 Task: Check "Common issues with email deliverability" of Zendesk.
Action: Mouse moved to (1314, 97)
Screenshot: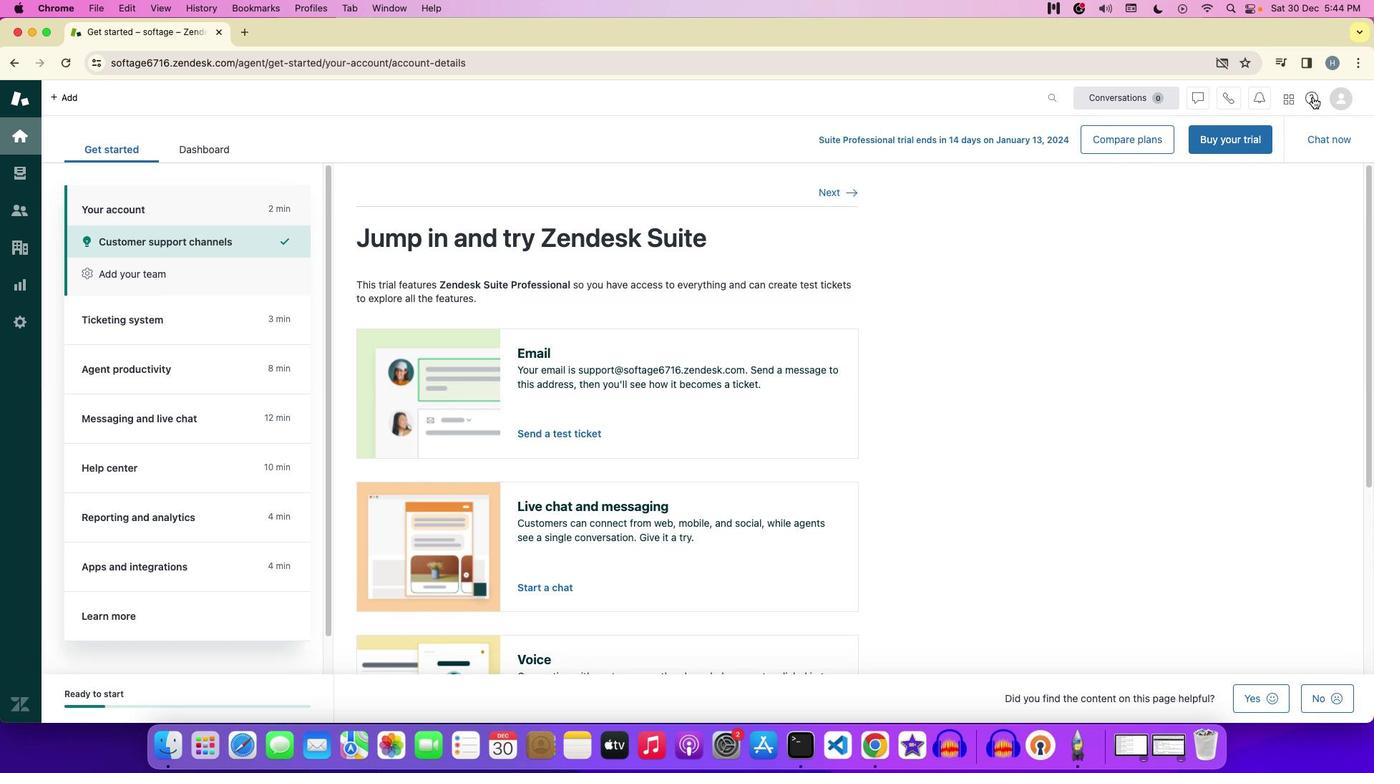 
Action: Mouse pressed left at (1314, 97)
Screenshot: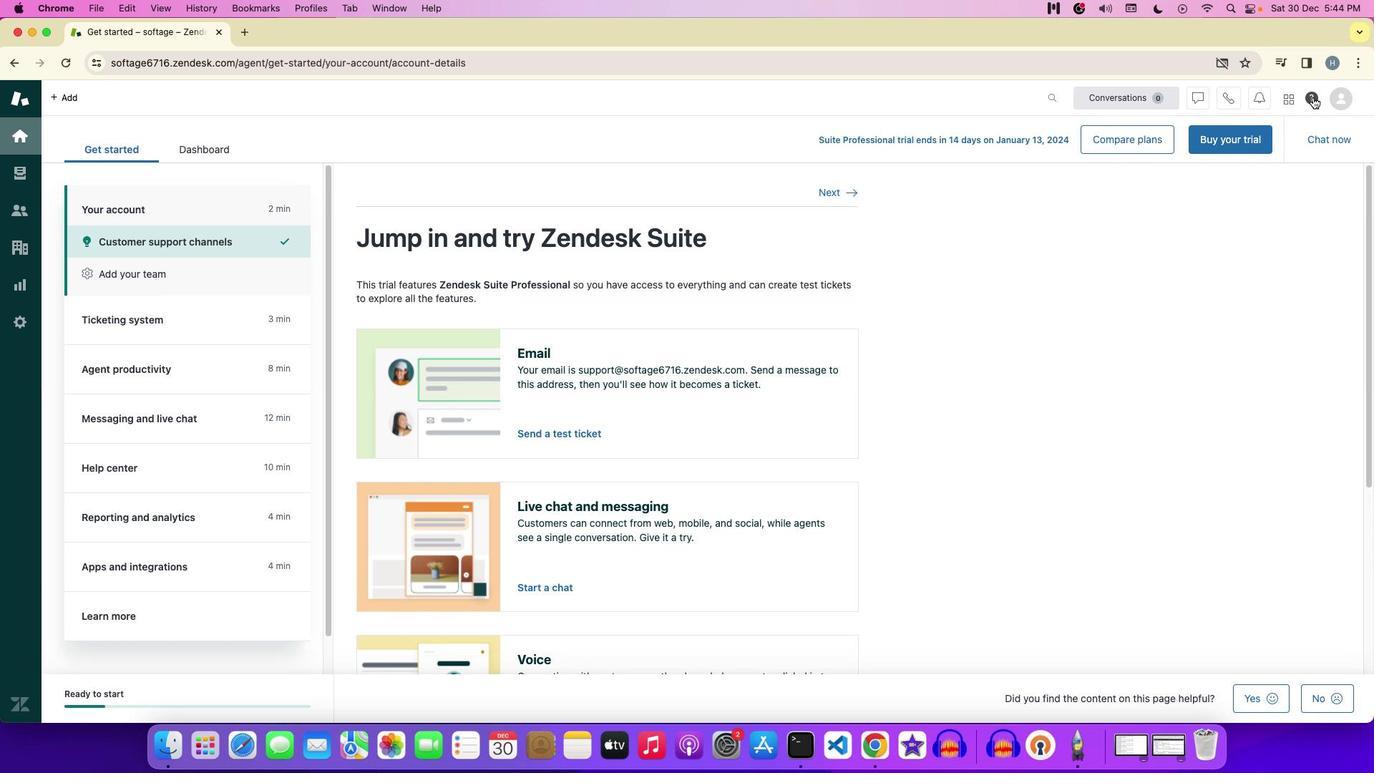 
Action: Mouse moved to (1268, 453)
Screenshot: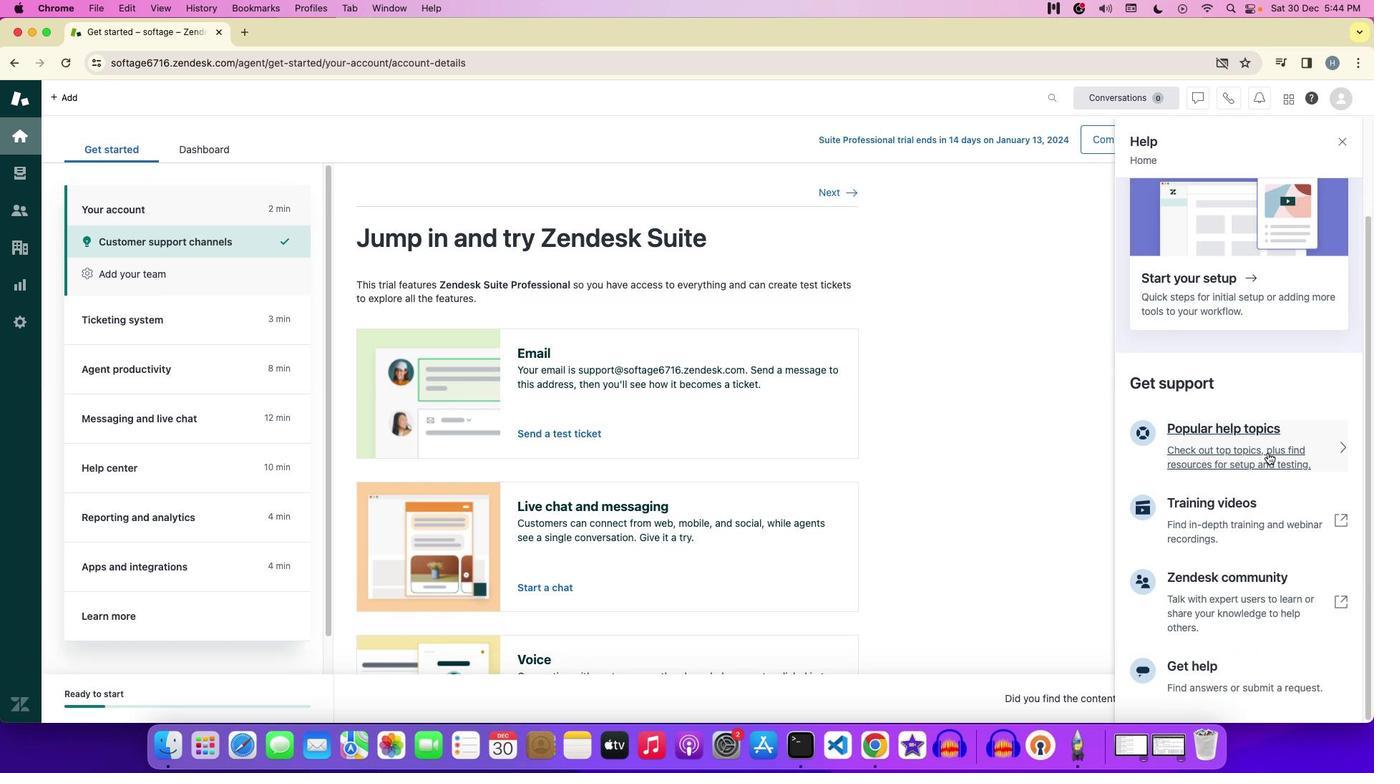 
Action: Mouse pressed left at (1268, 453)
Screenshot: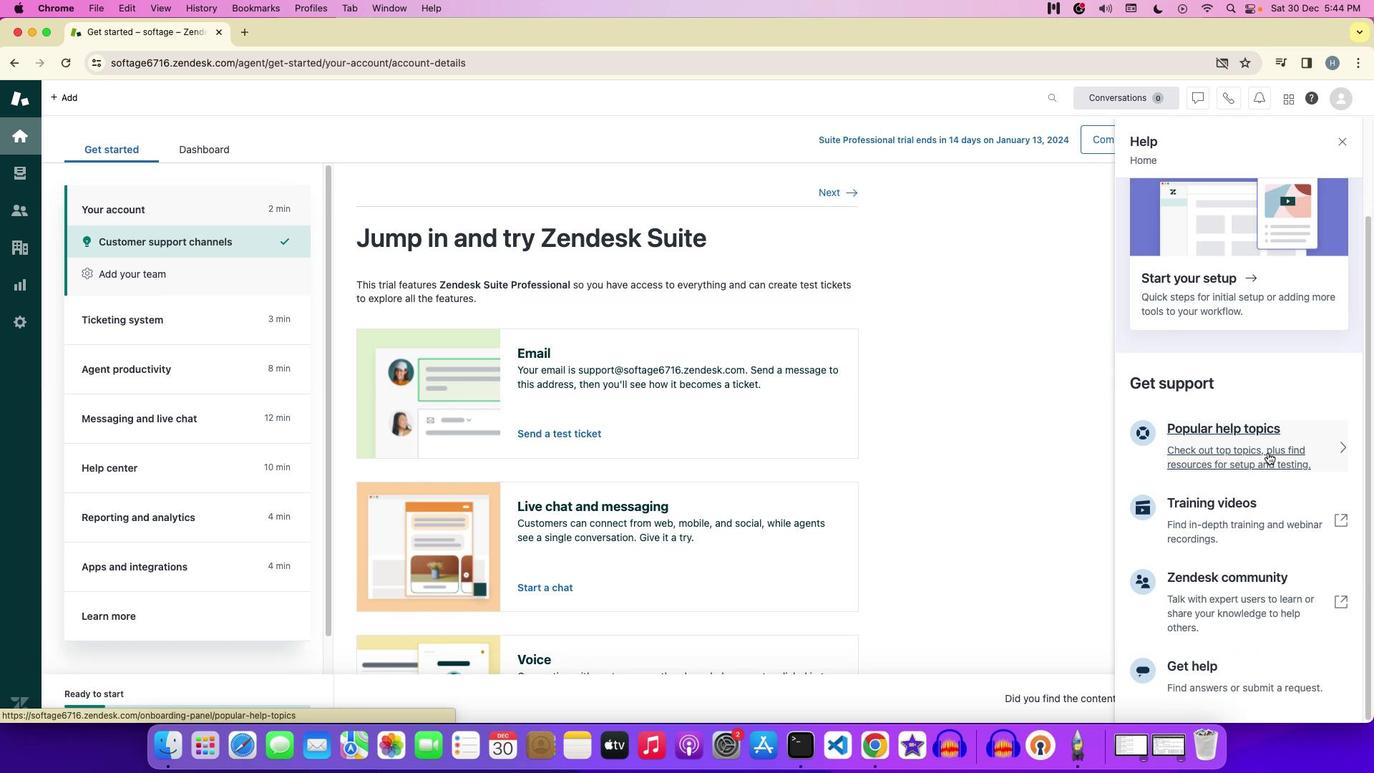 
Action: Mouse moved to (1228, 338)
Screenshot: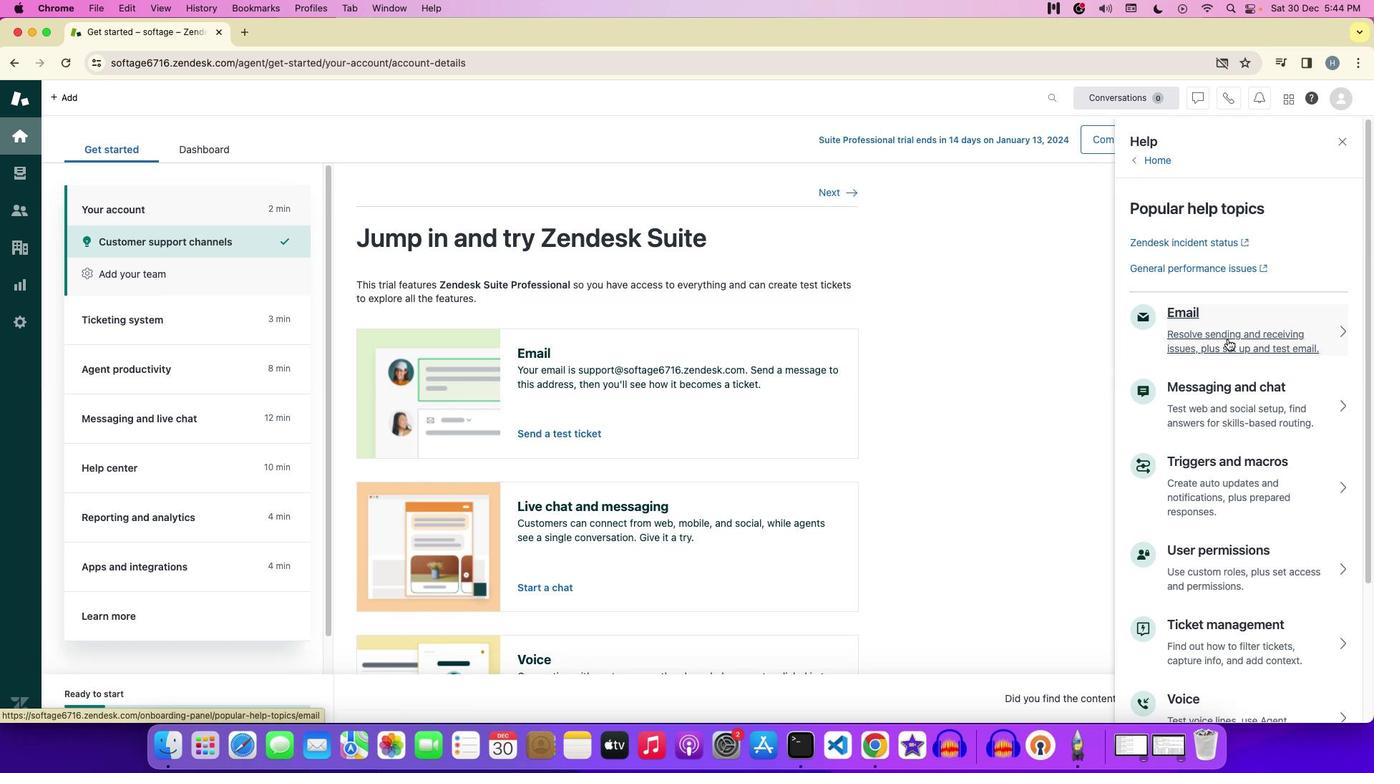 
Action: Mouse pressed left at (1228, 338)
Screenshot: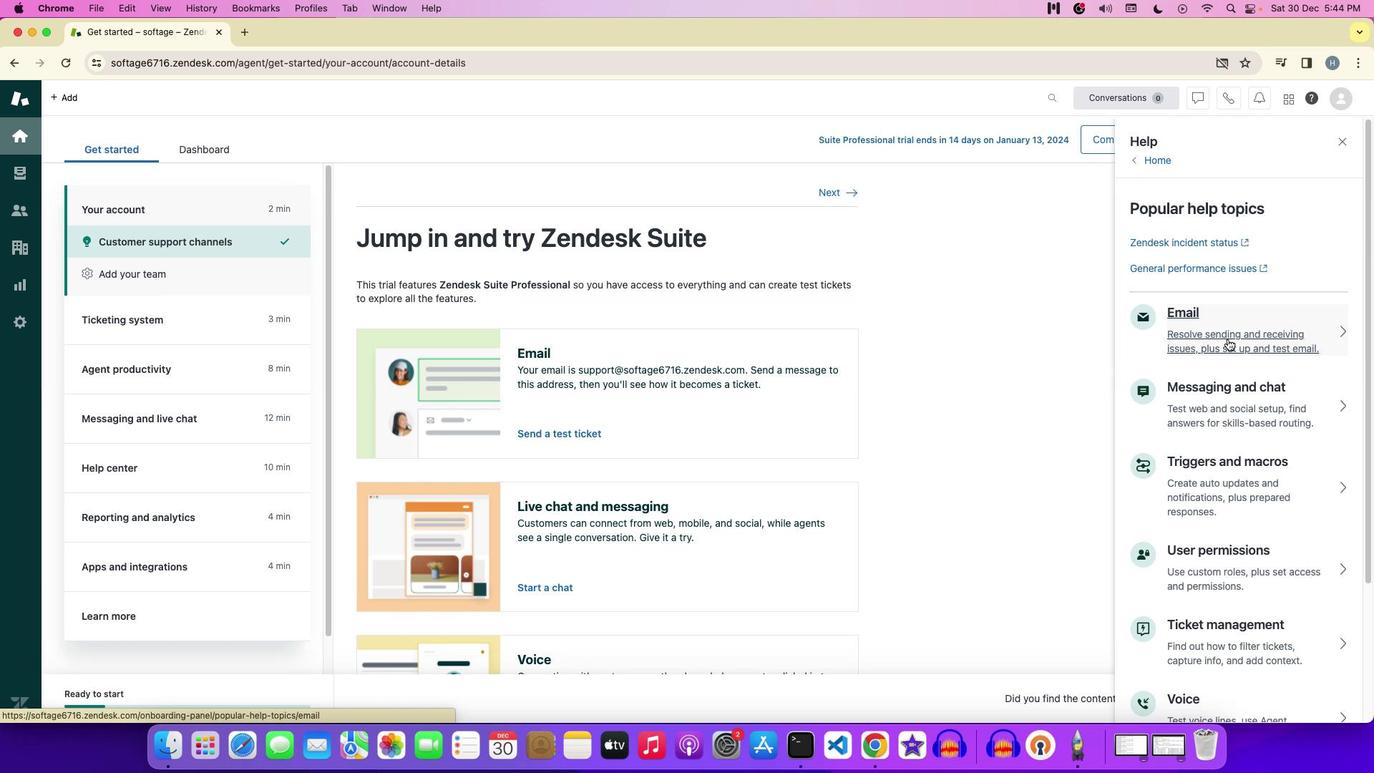 
Action: Mouse moved to (1227, 454)
Screenshot: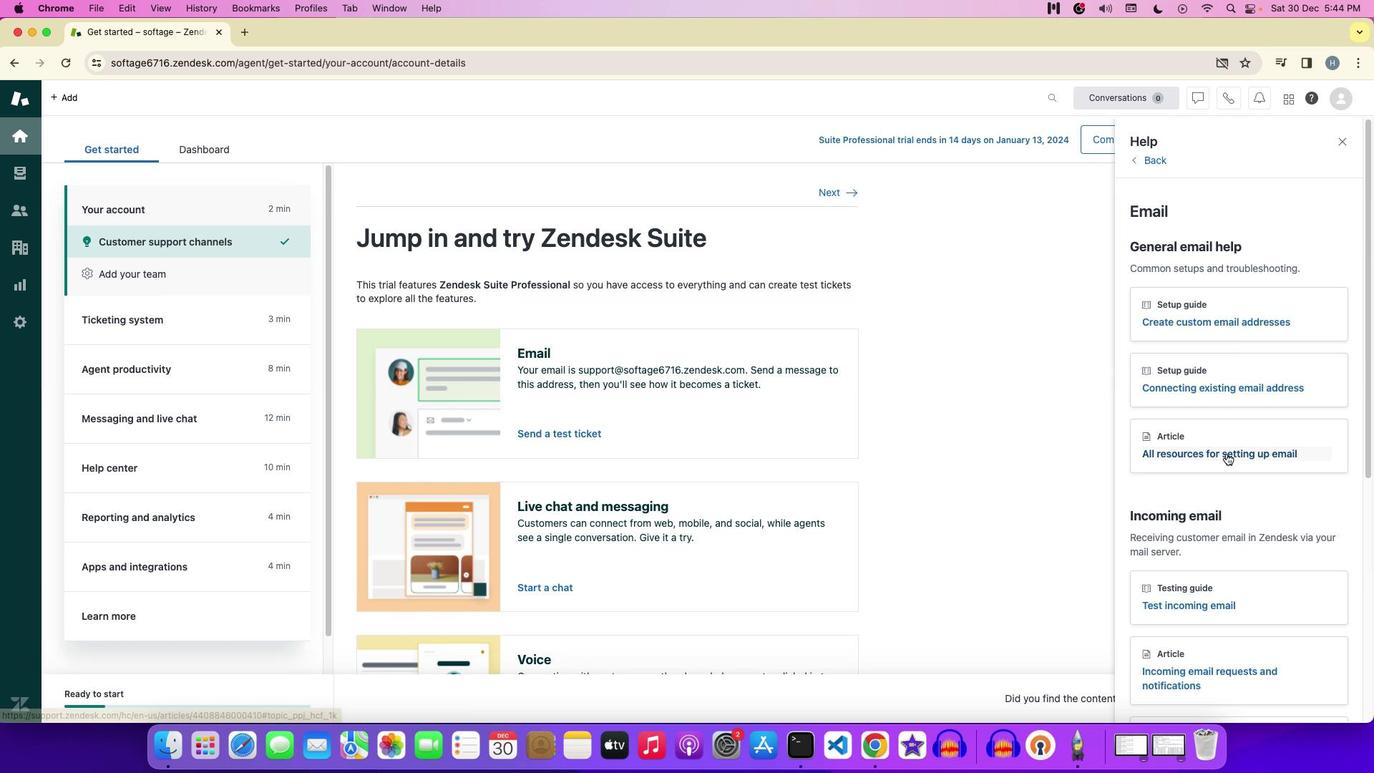 
Action: Mouse scrolled (1227, 454) with delta (0, 0)
Screenshot: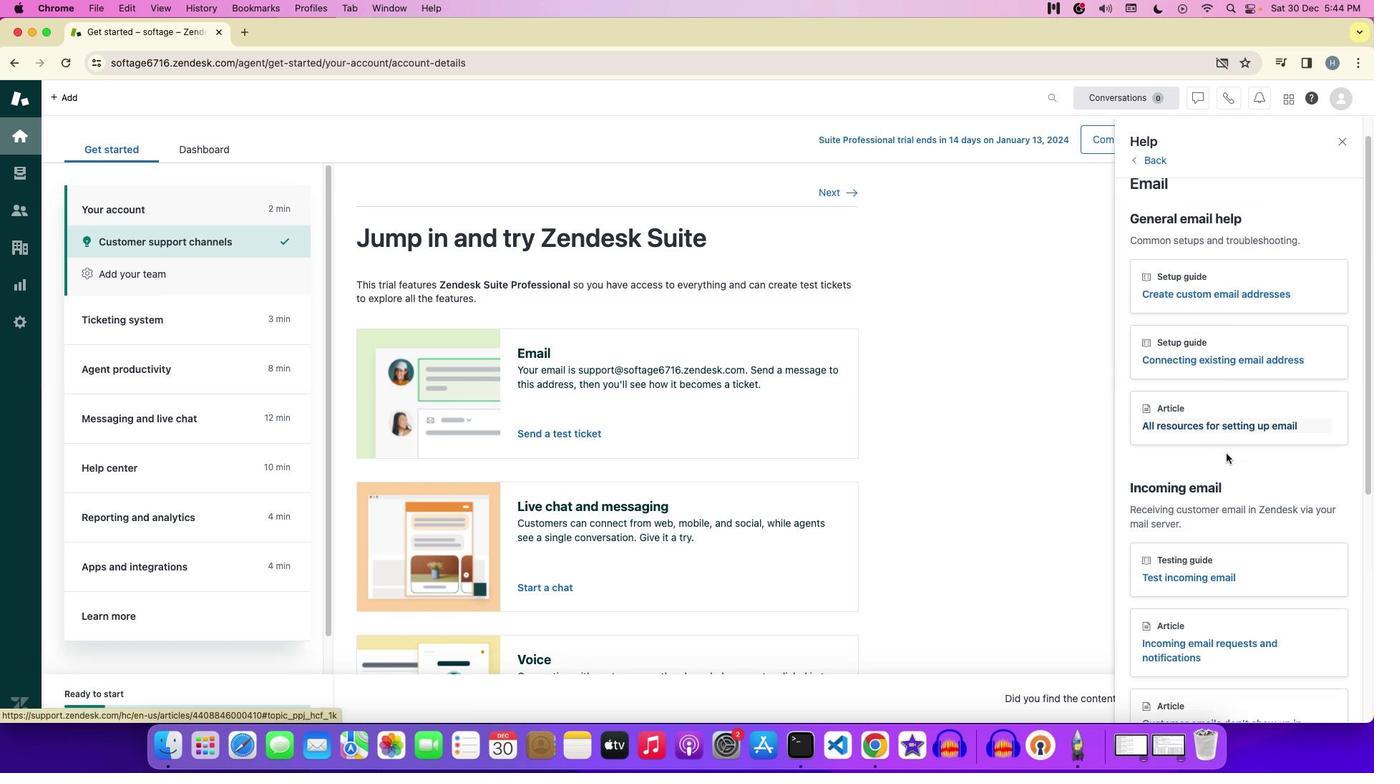 
Action: Mouse scrolled (1227, 454) with delta (0, 0)
Screenshot: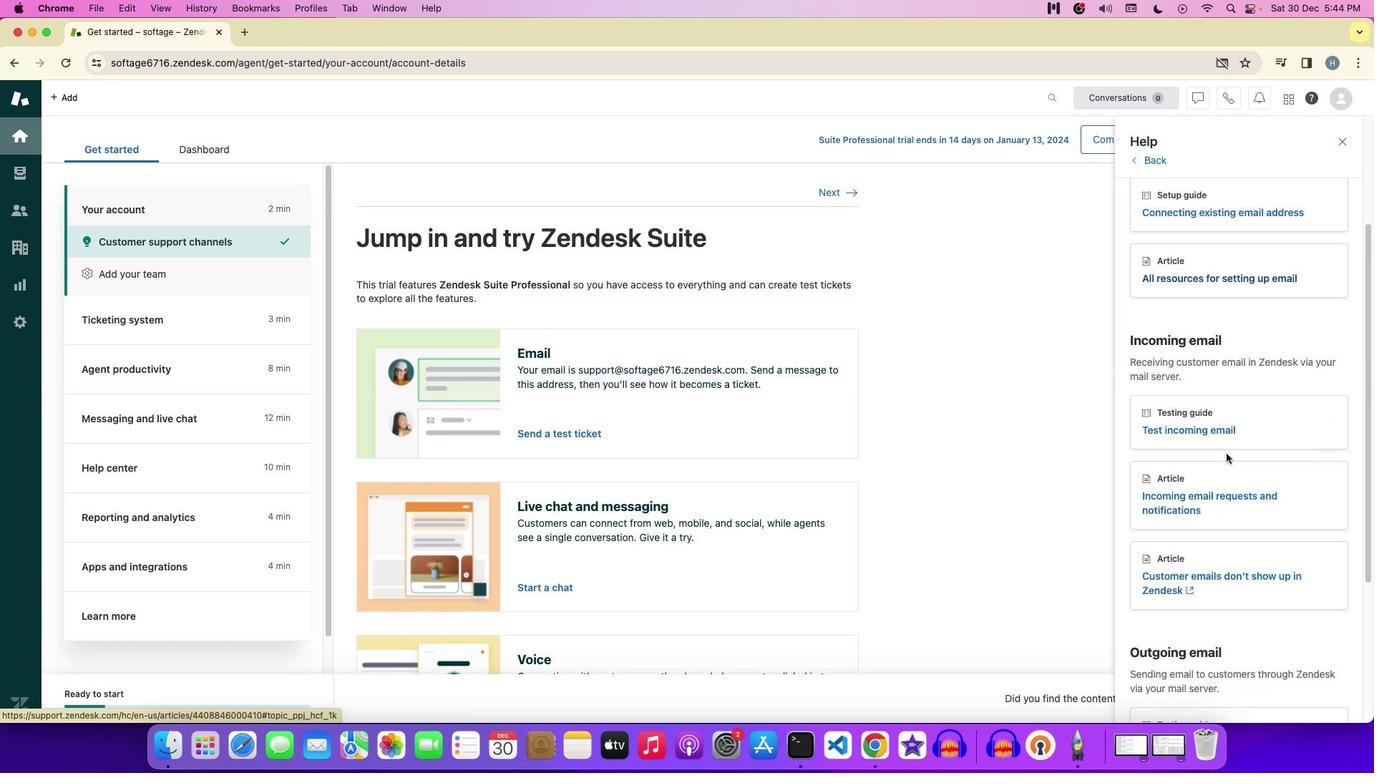 
Action: Mouse scrolled (1227, 454) with delta (0, -1)
Screenshot: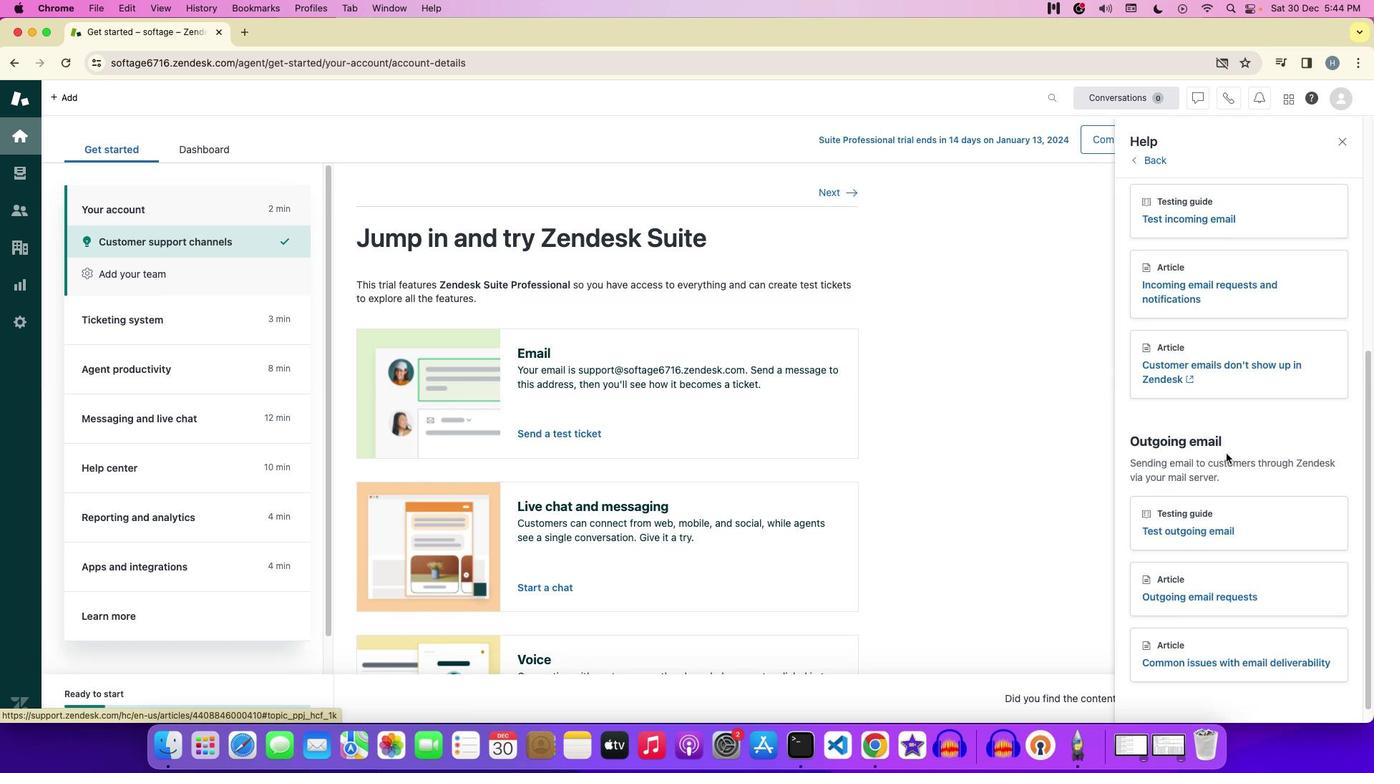 
Action: Mouse scrolled (1227, 454) with delta (0, -2)
Screenshot: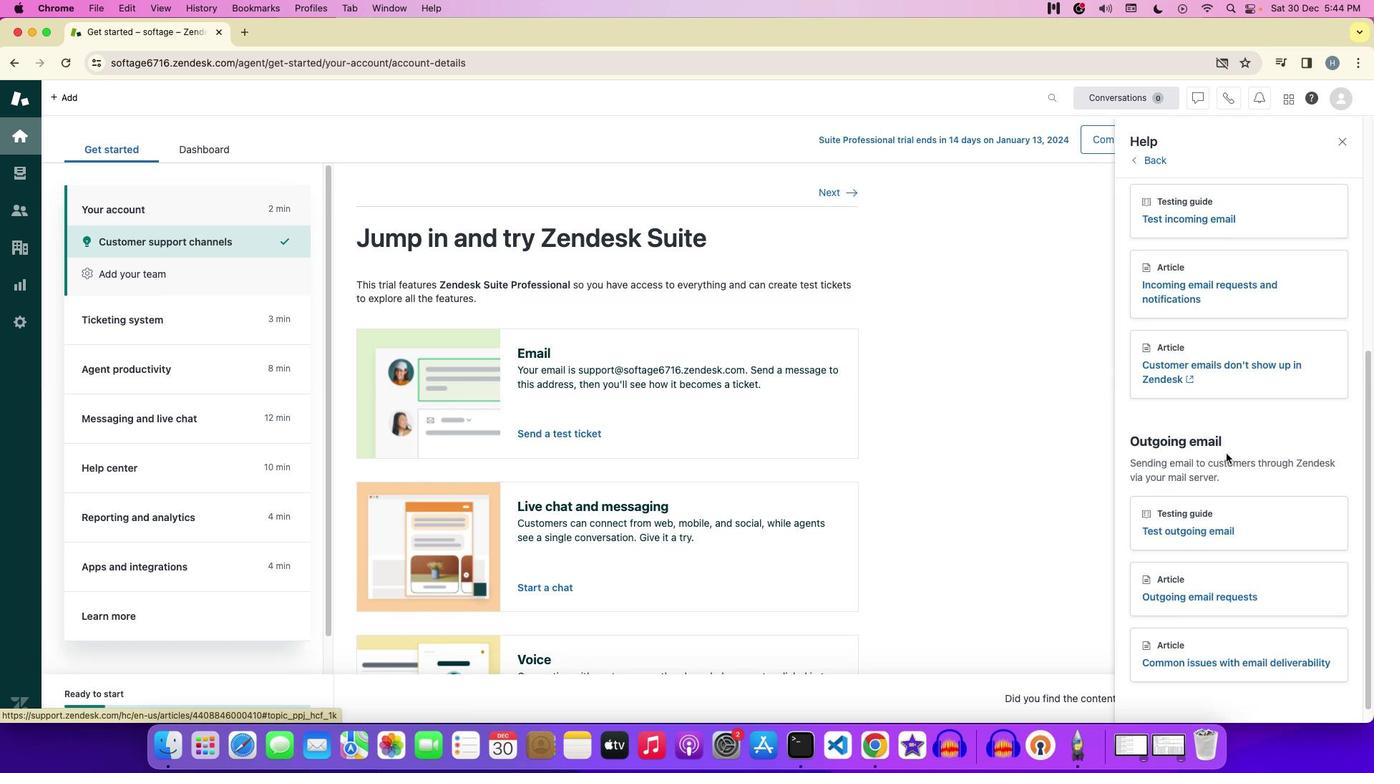 
Action: Mouse moved to (1227, 454)
Screenshot: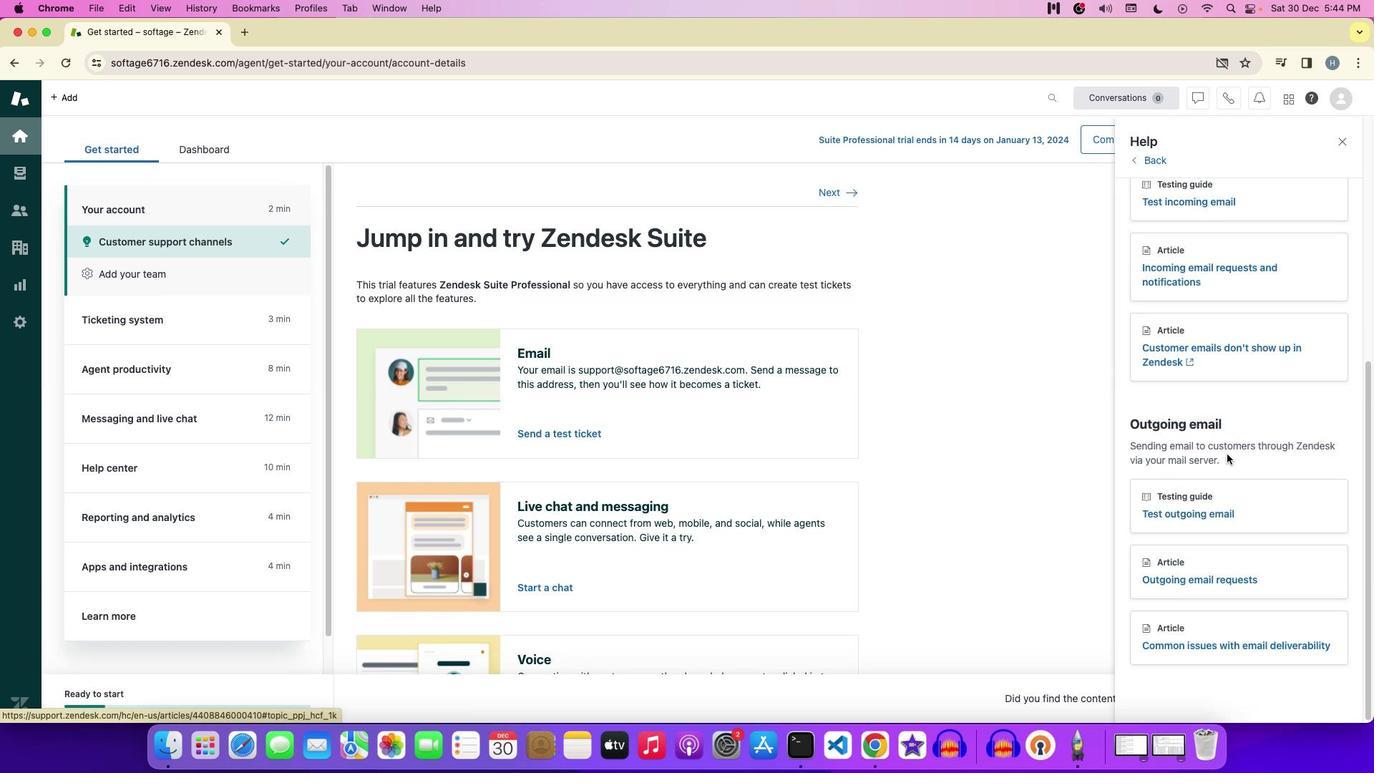 
Action: Mouse scrolled (1227, 454) with delta (0, -3)
Screenshot: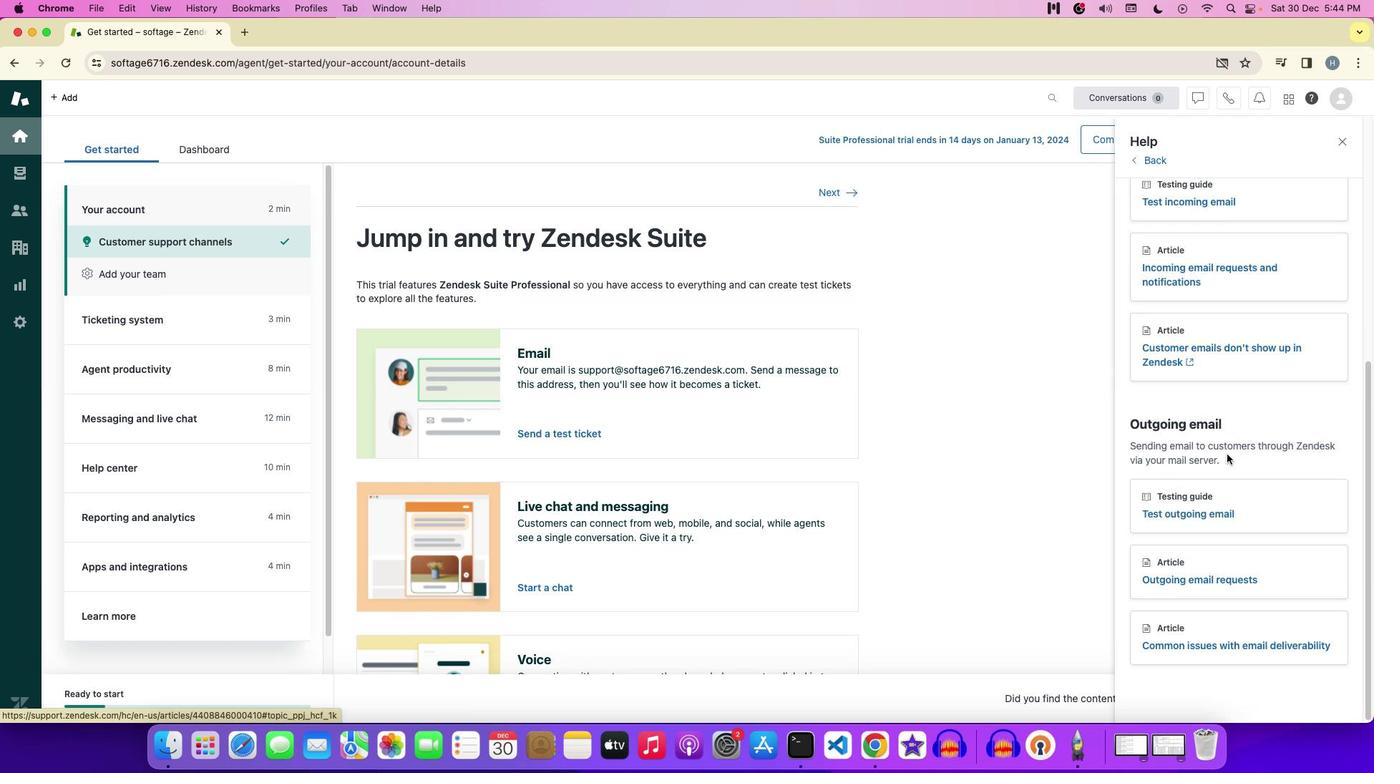 
Action: Mouse scrolled (1227, 454) with delta (0, -4)
Screenshot: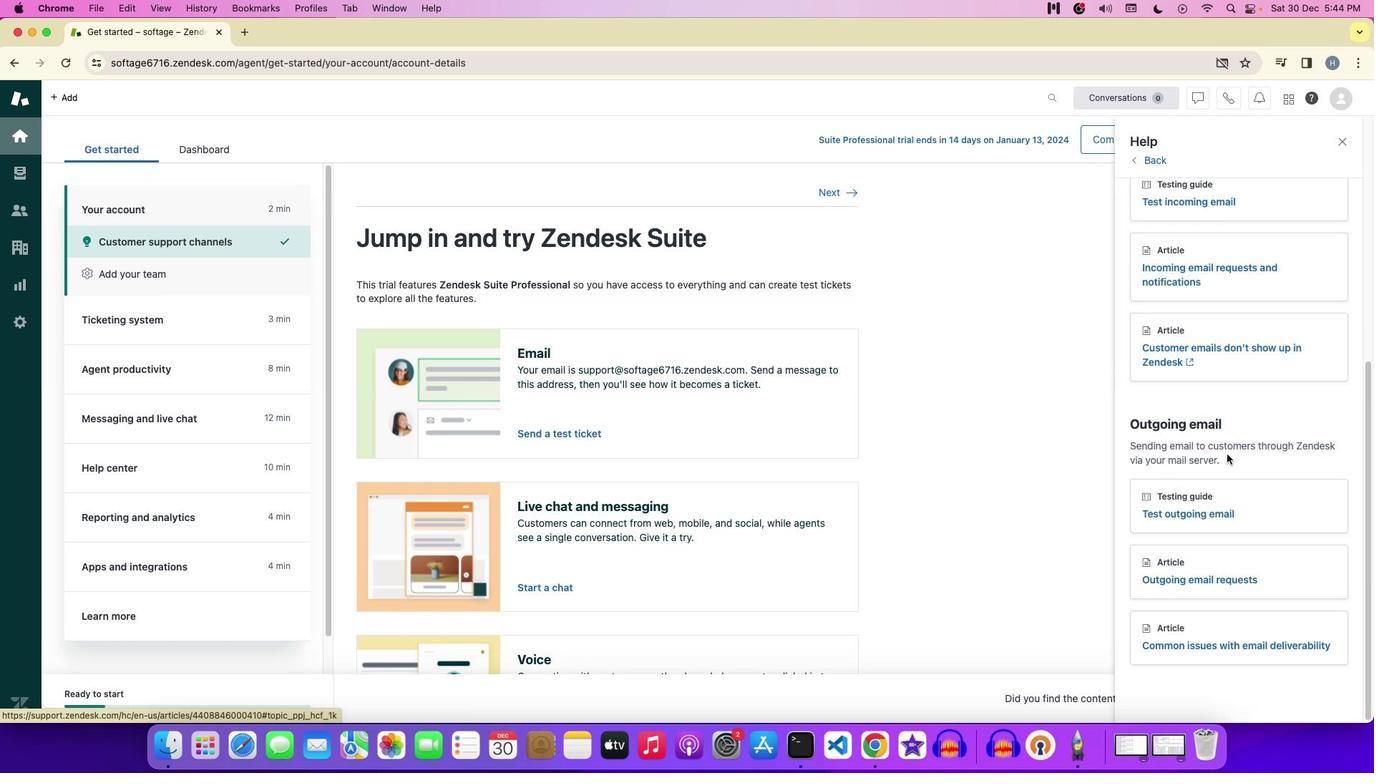 
Action: Mouse moved to (1228, 454)
Screenshot: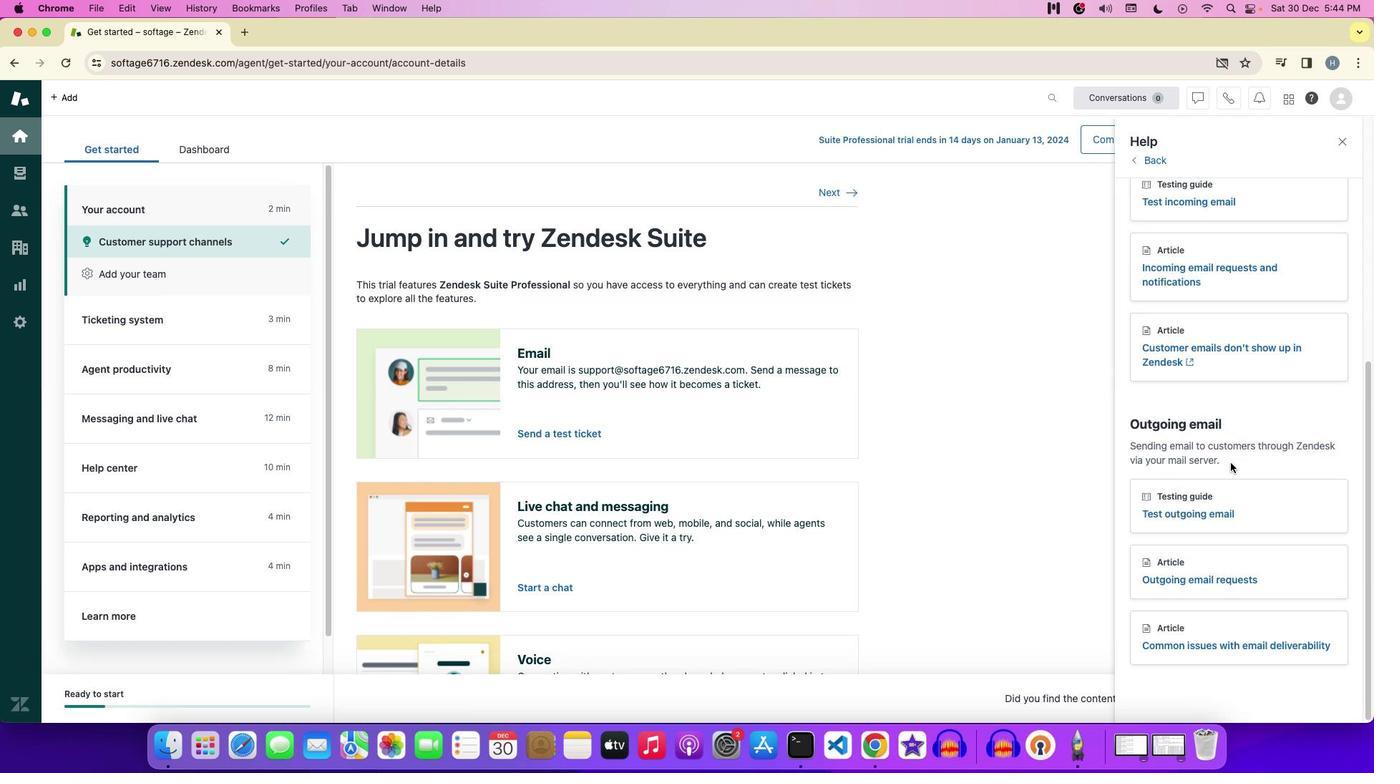 
Action: Mouse scrolled (1228, 454) with delta (0, 0)
Screenshot: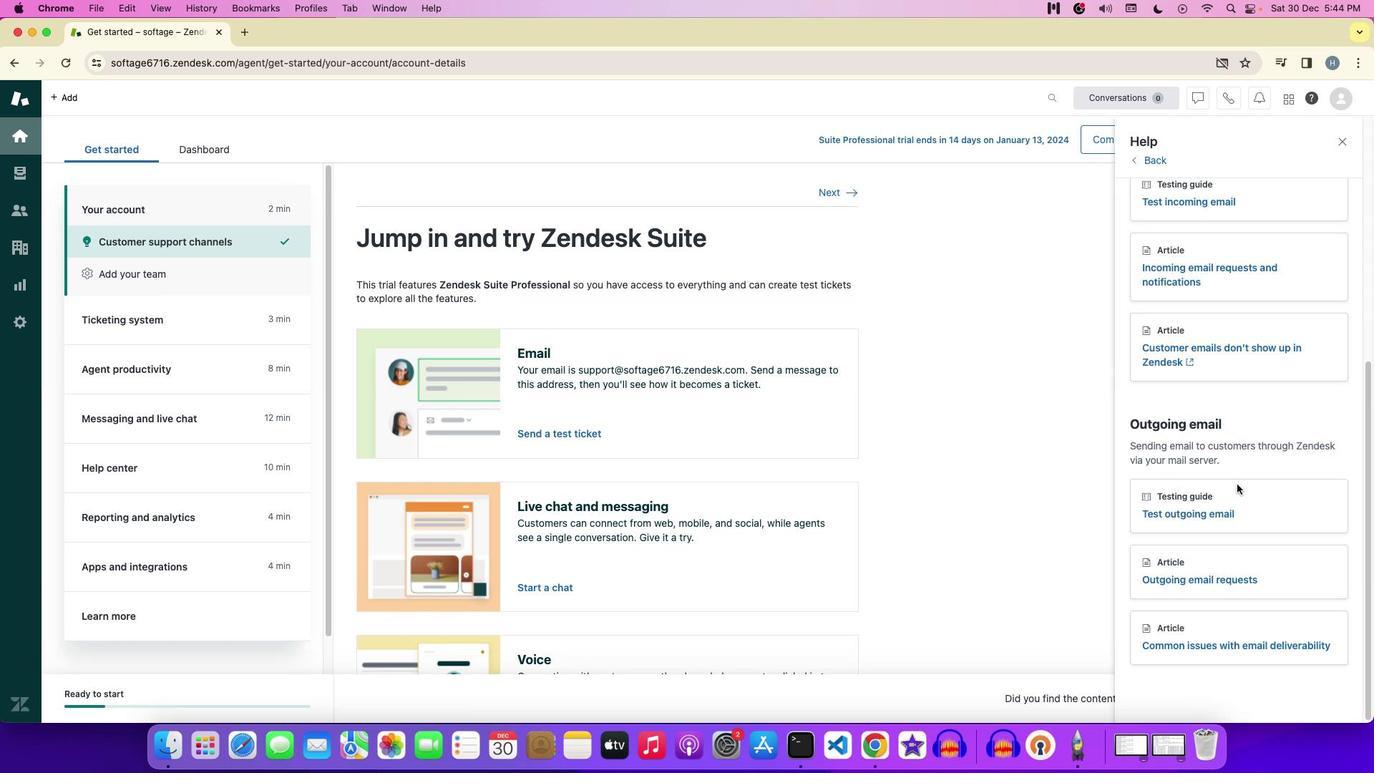 
Action: Mouse scrolled (1228, 454) with delta (0, 0)
Screenshot: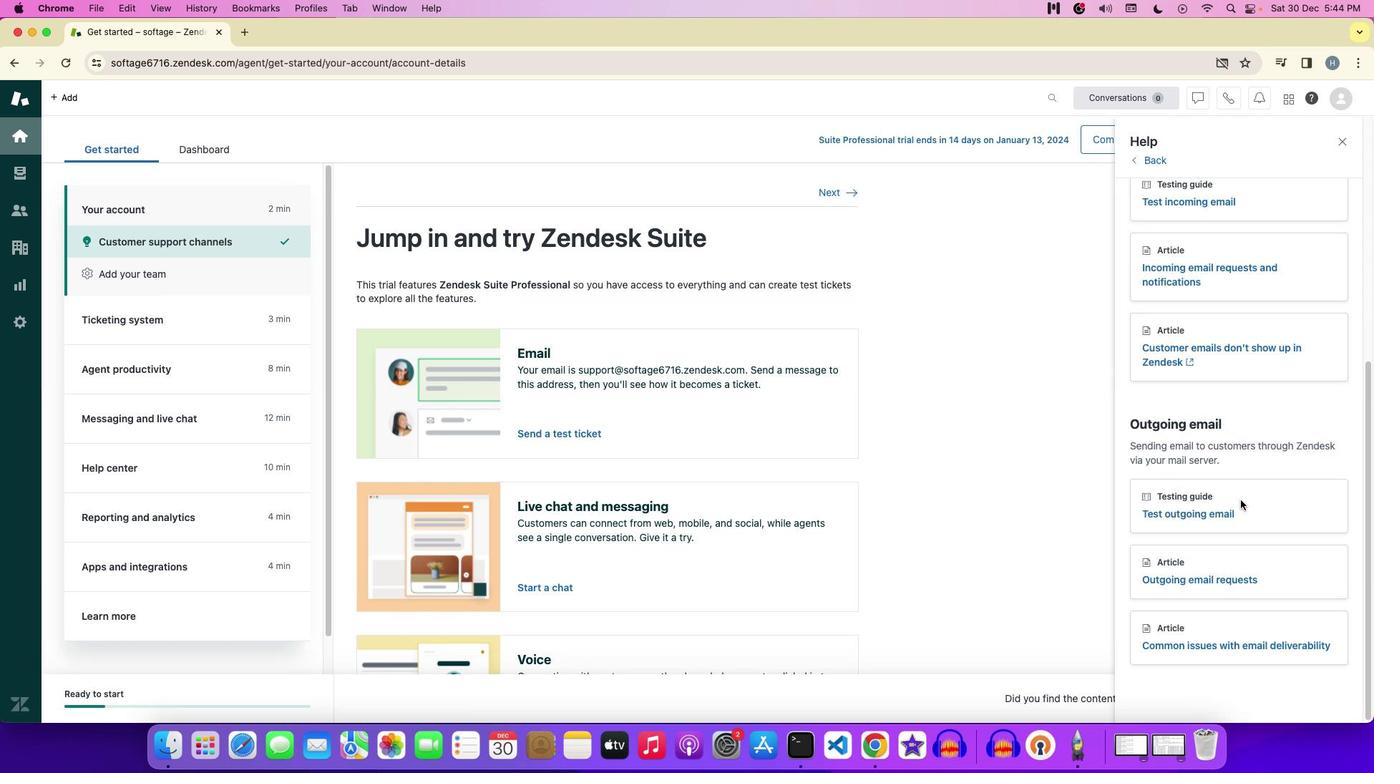 
Action: Mouse scrolled (1228, 454) with delta (0, -1)
Screenshot: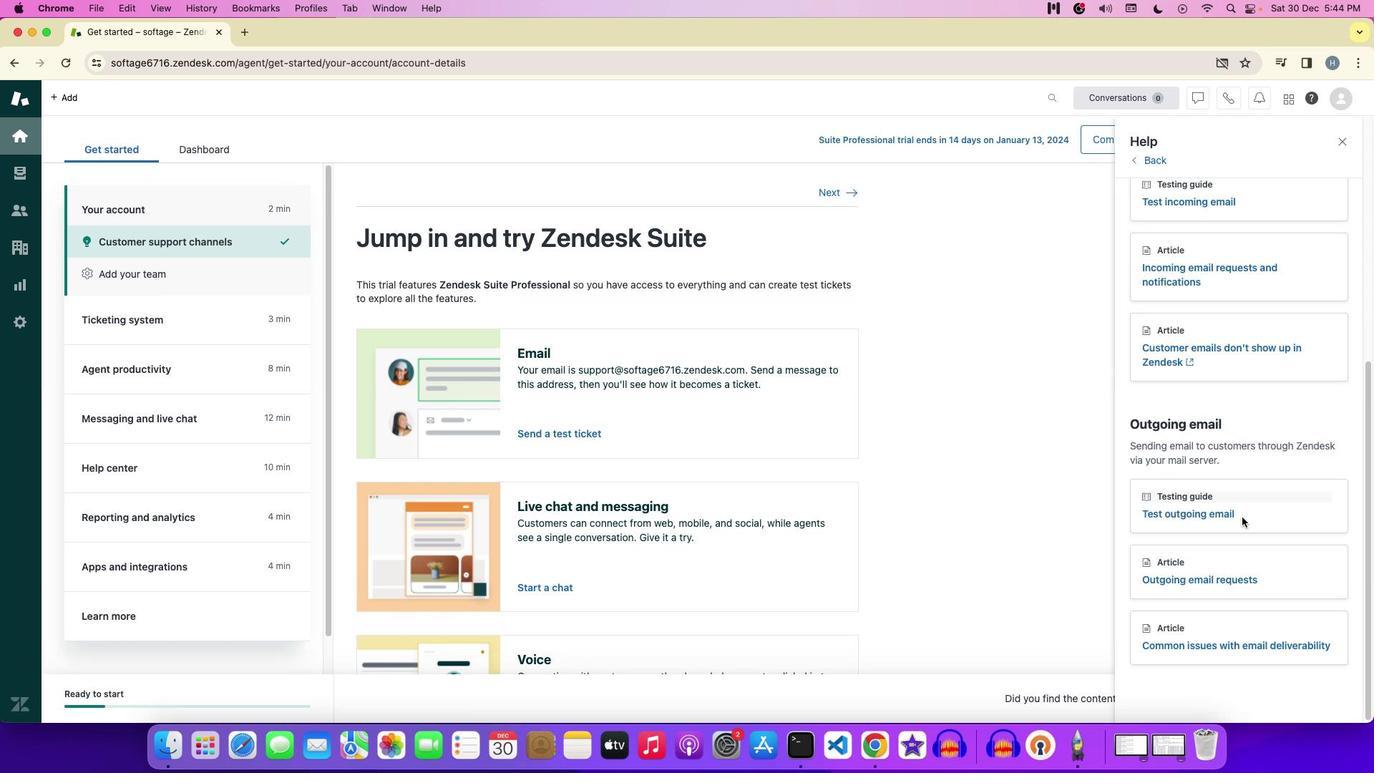 
Action: Mouse moved to (1228, 454)
Screenshot: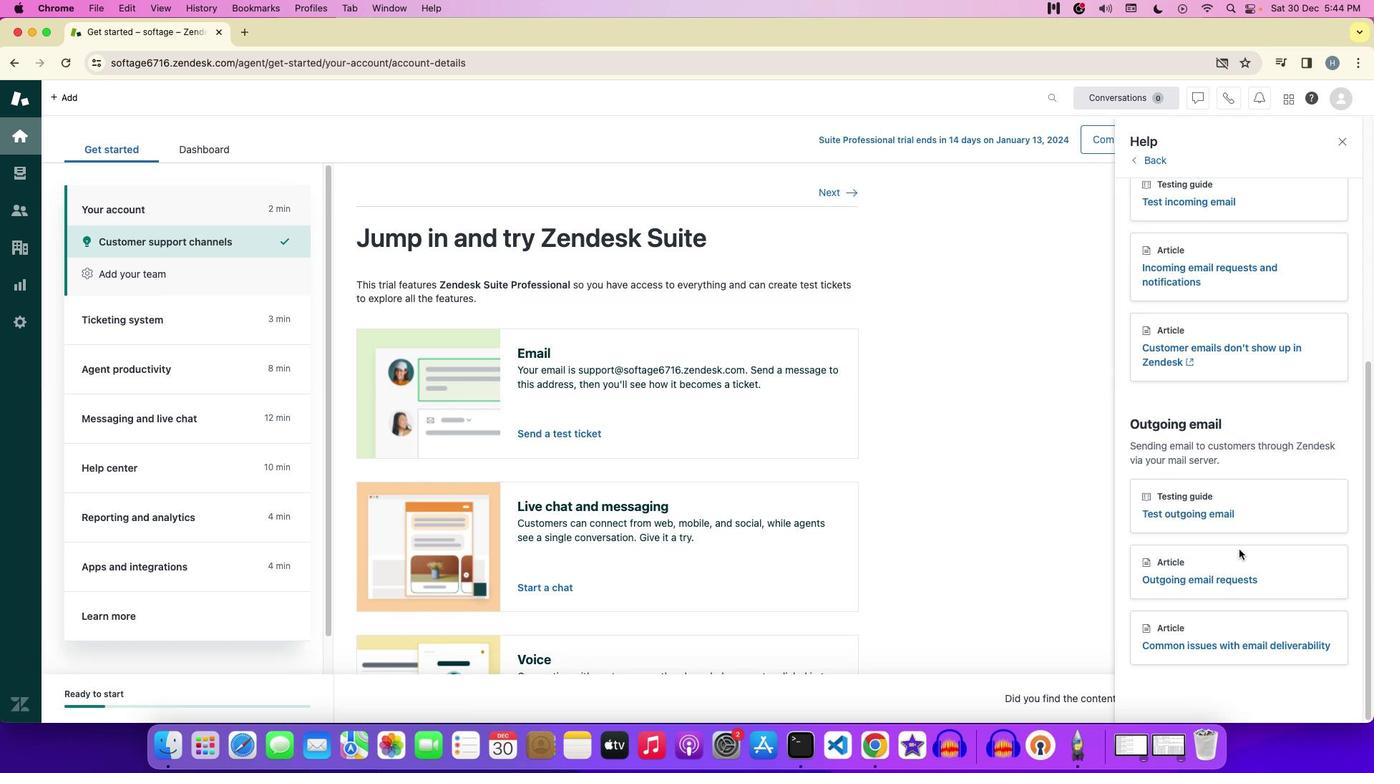 
Action: Mouse scrolled (1228, 454) with delta (0, -2)
Screenshot: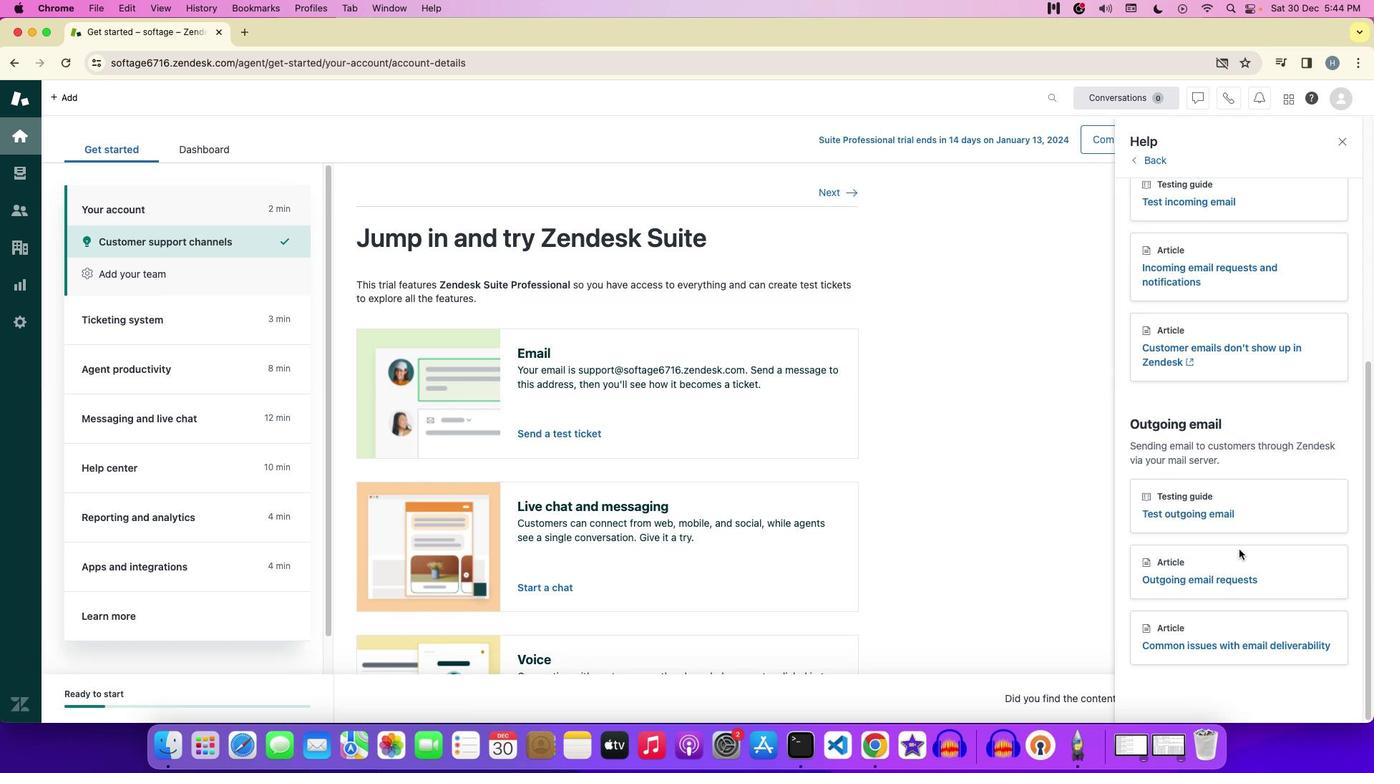 
Action: Mouse moved to (1231, 462)
Screenshot: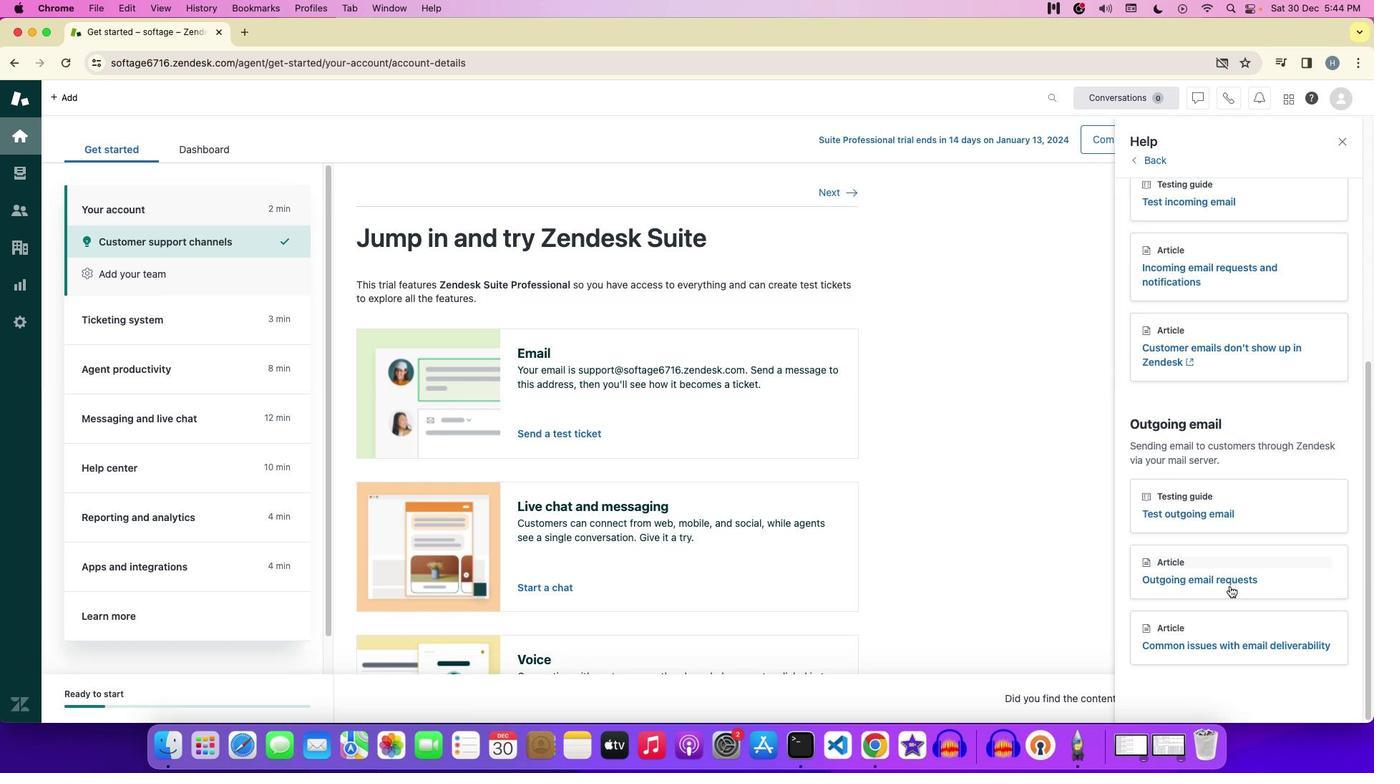 
Action: Mouse scrolled (1231, 462) with delta (0, -3)
Screenshot: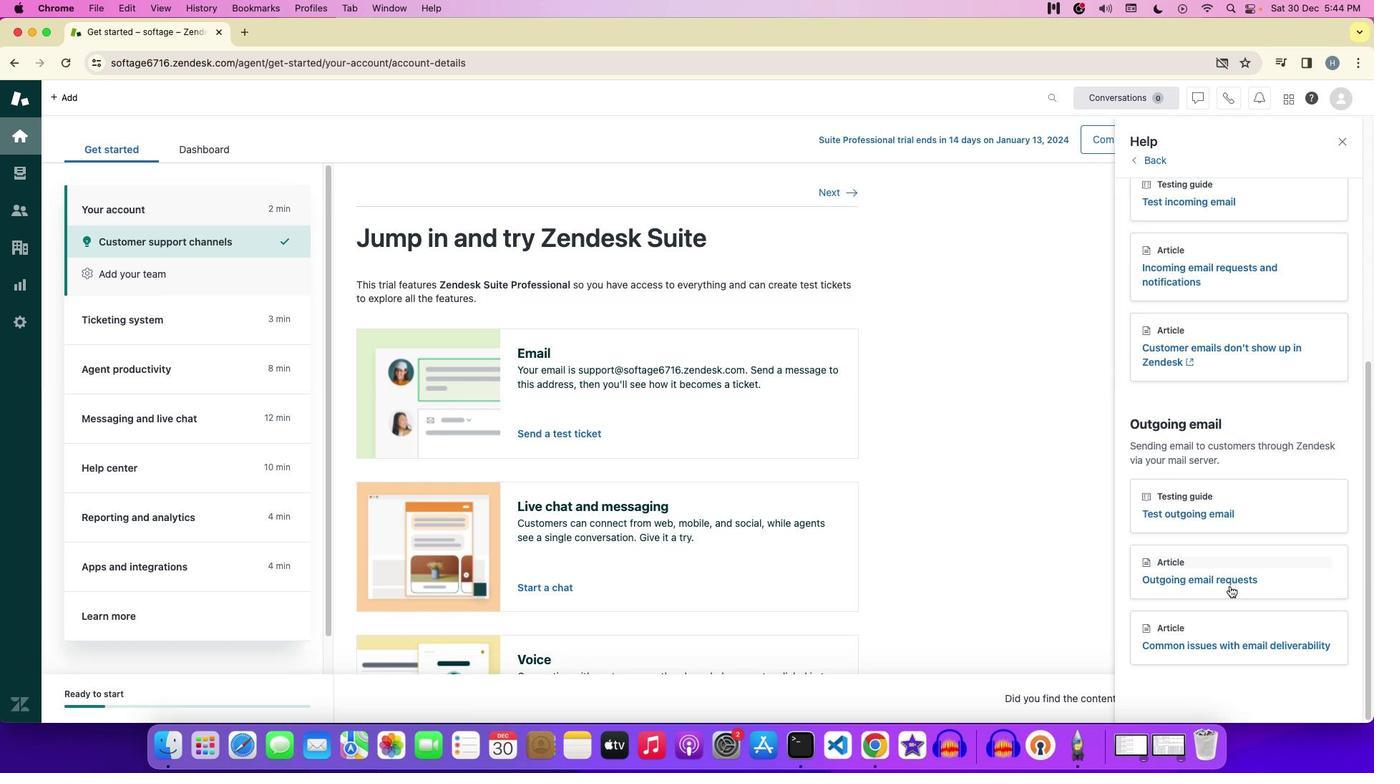 
Action: Mouse moved to (1223, 643)
Screenshot: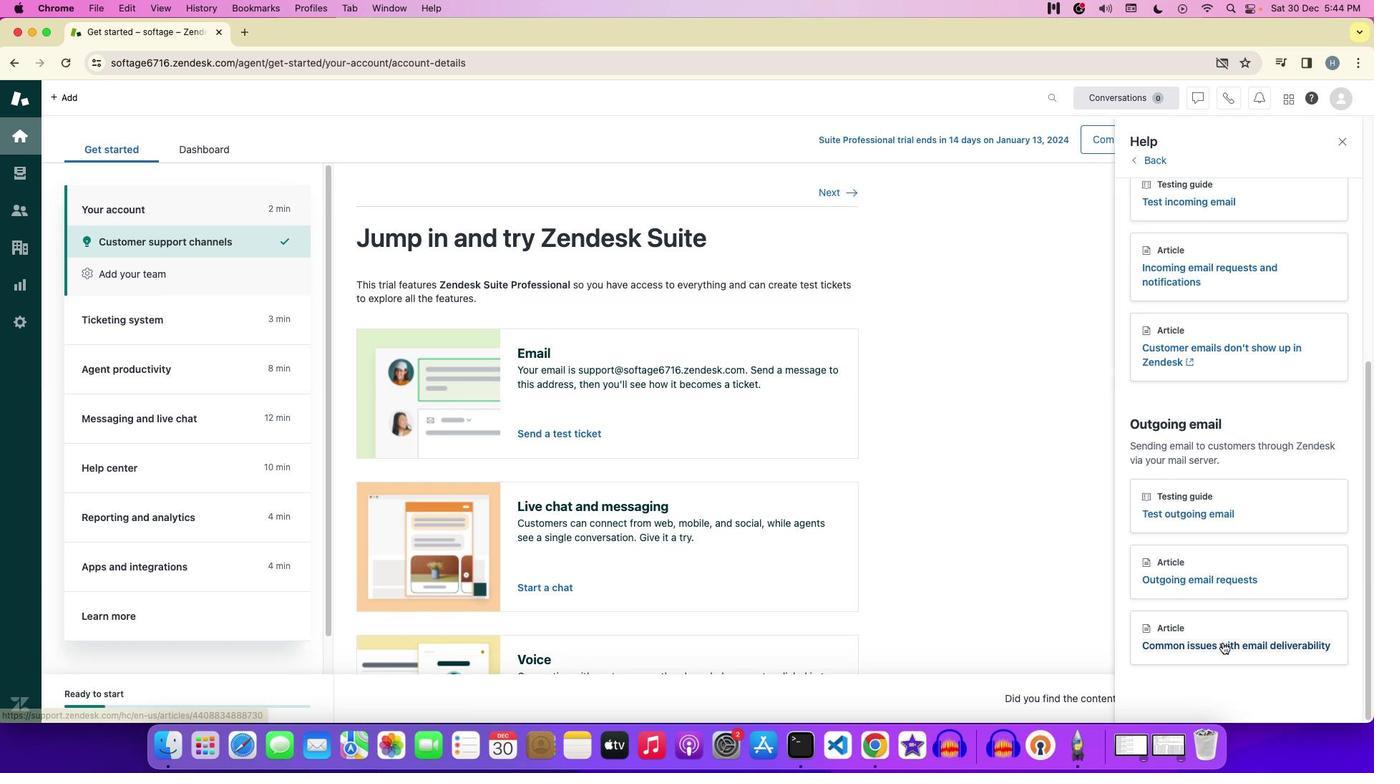 
Action: Mouse pressed left at (1223, 643)
Screenshot: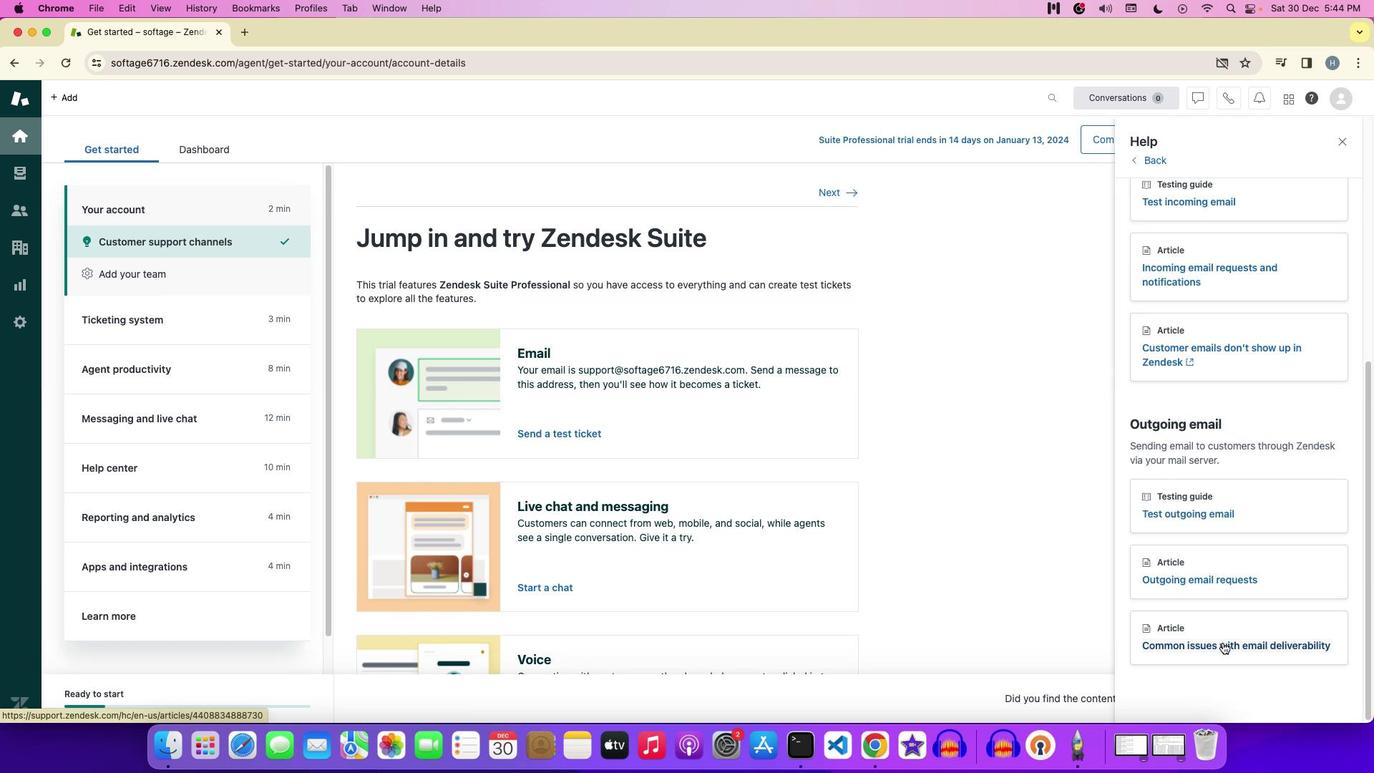 
Action: Mouse moved to (1224, 643)
Screenshot: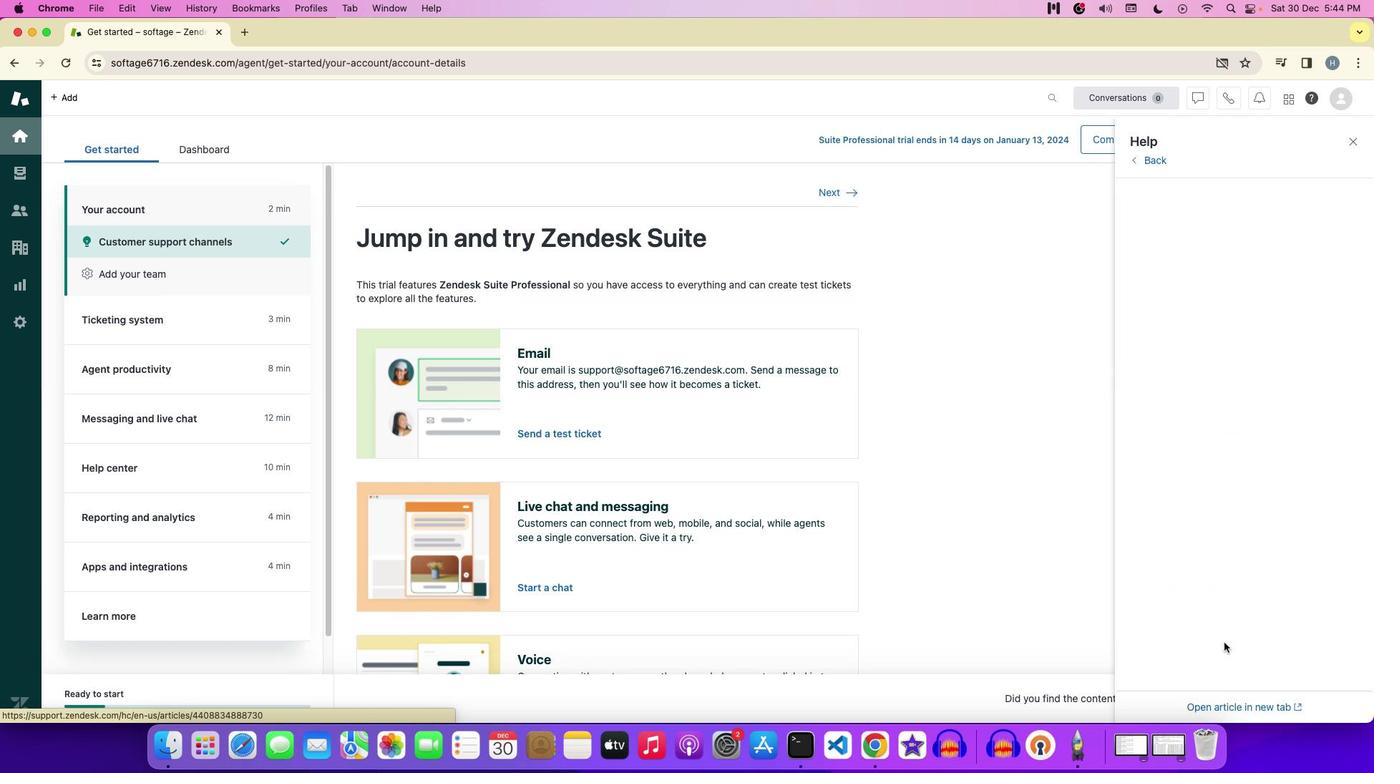 
